 Task: Change the view settings in the email client to display emails by date.
Action: Mouse moved to (236, 35)
Screenshot: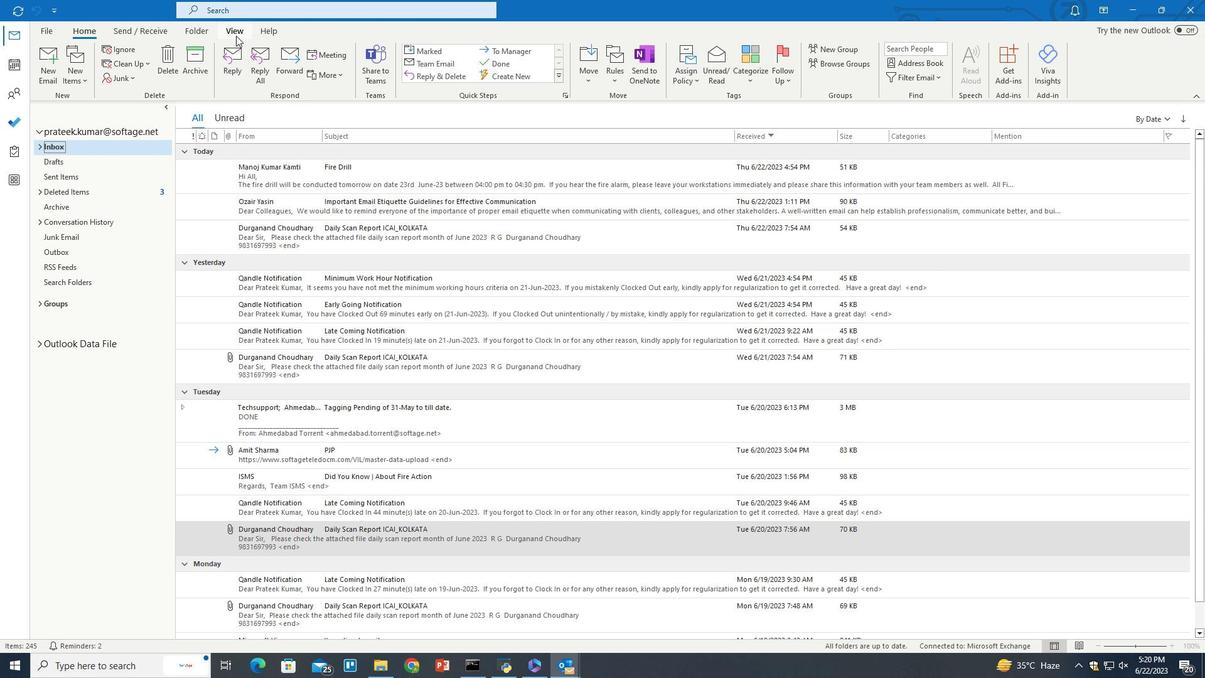 
Action: Mouse pressed left at (236, 35)
Screenshot: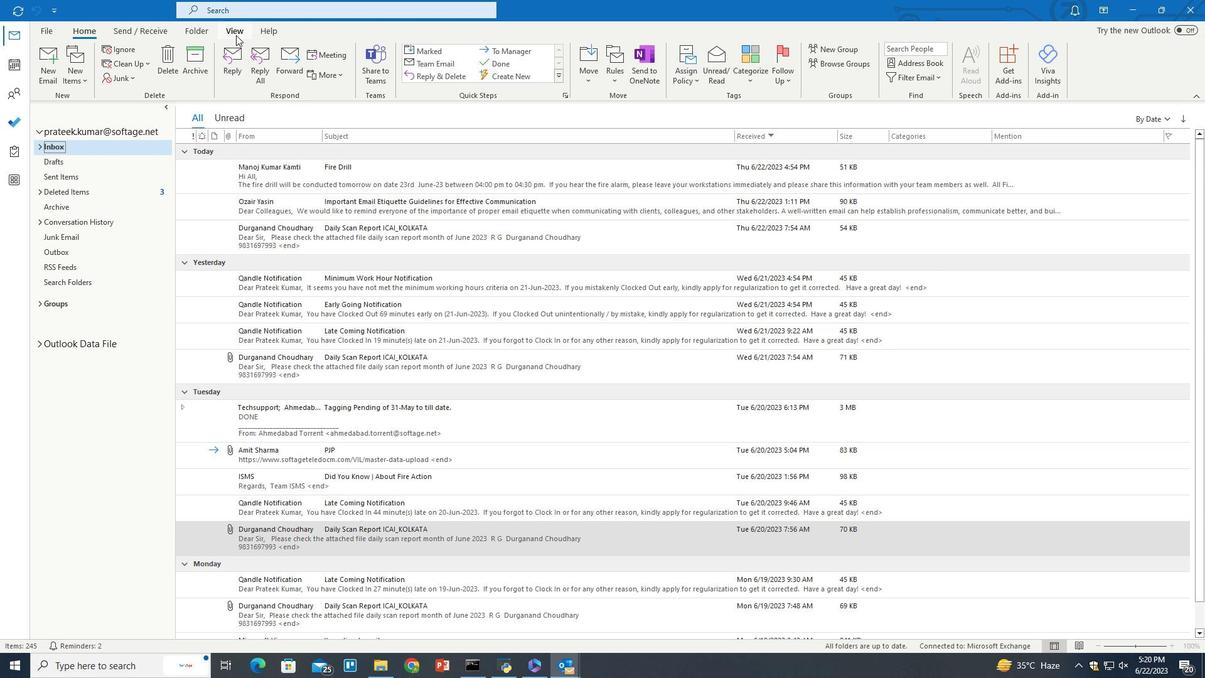 
Action: Mouse moved to (192, 69)
Screenshot: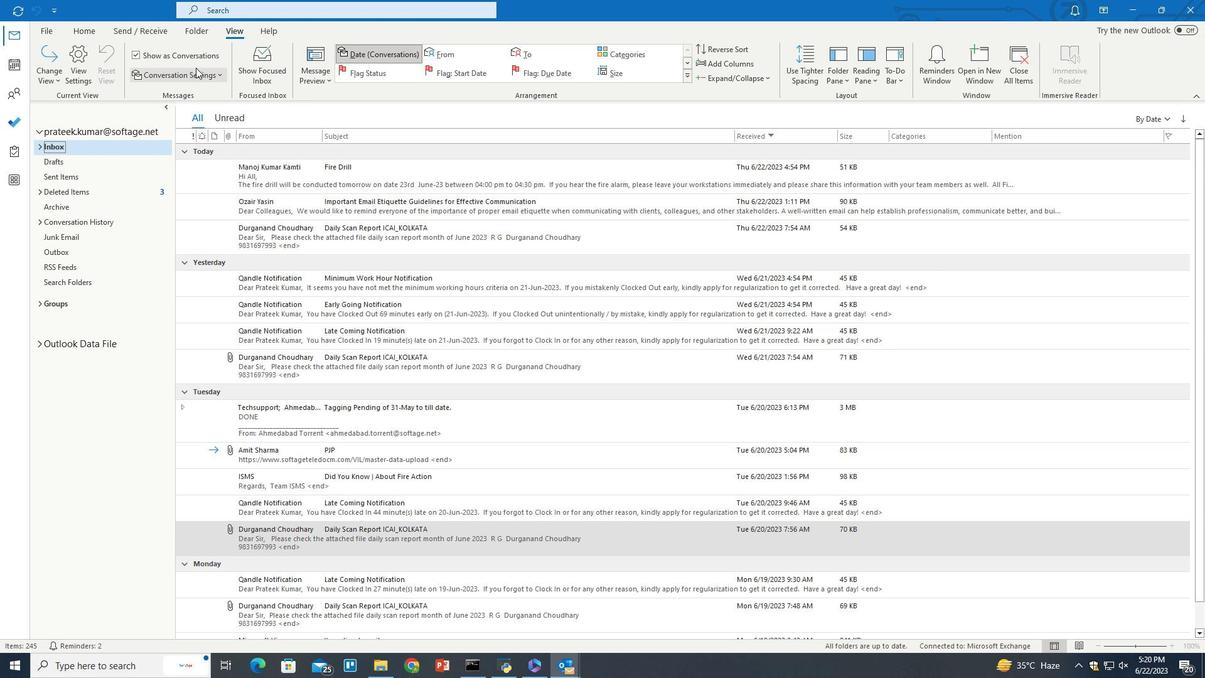 
Action: Mouse pressed left at (192, 69)
Screenshot: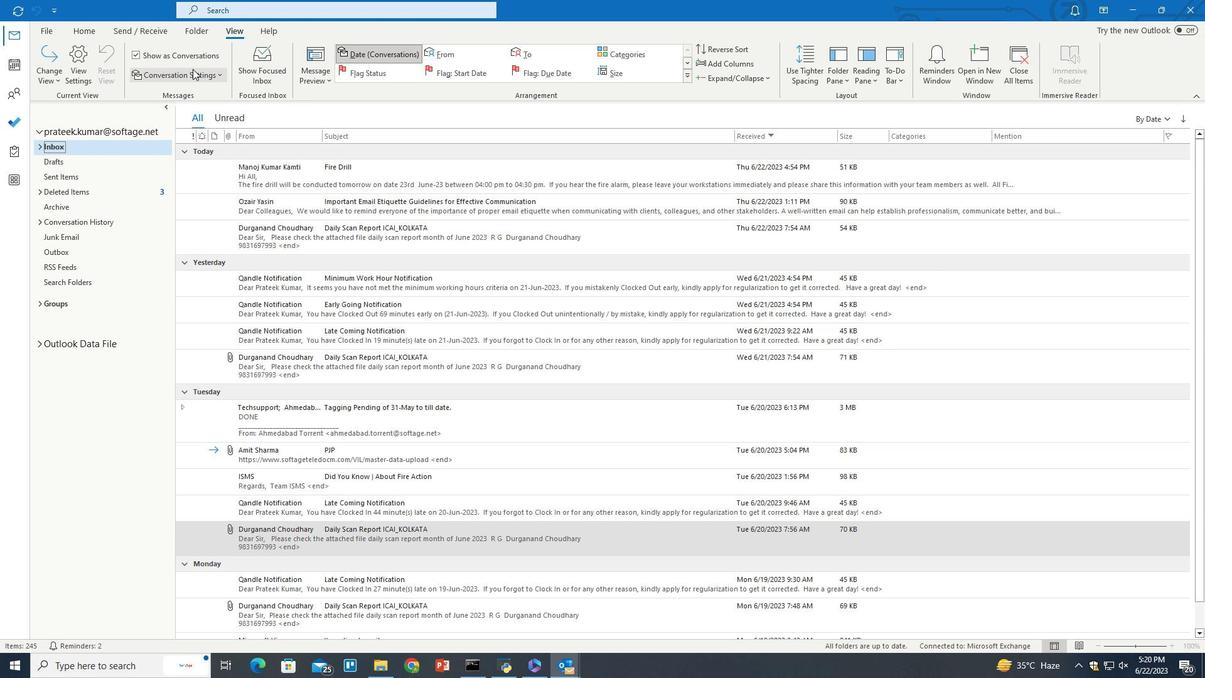 
Action: Mouse moved to (173, 128)
Screenshot: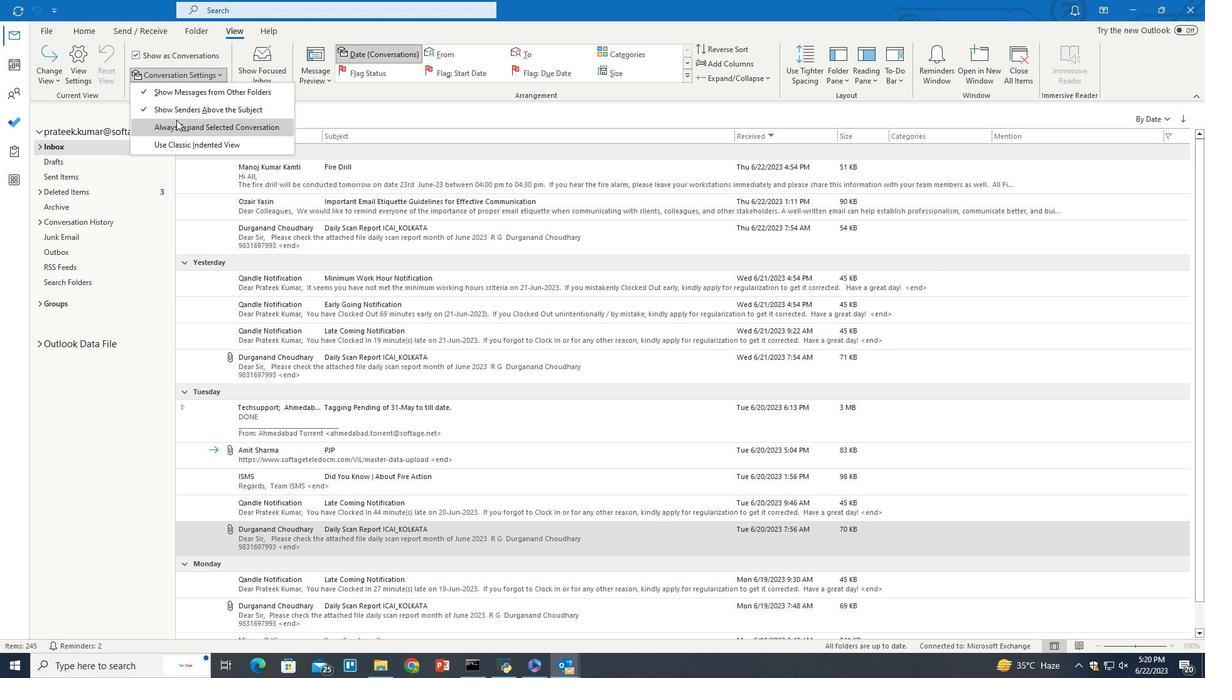 
Action: Mouse pressed left at (173, 128)
Screenshot: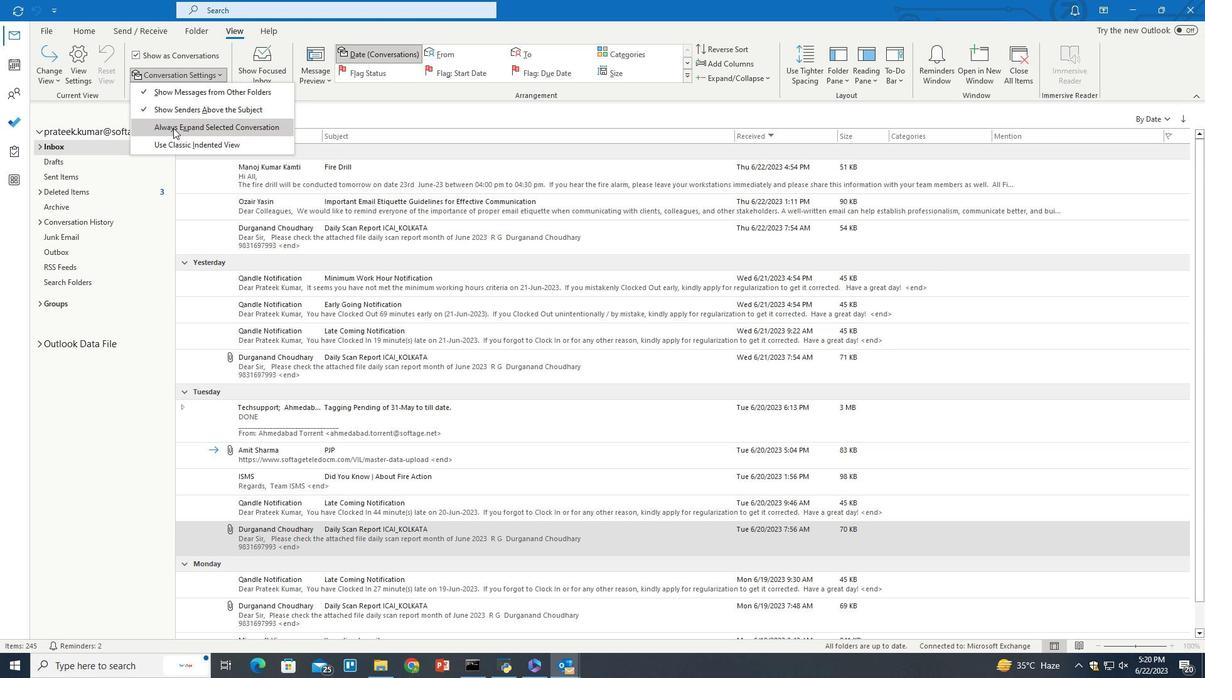 
Action: Mouse moved to (173, 129)
Screenshot: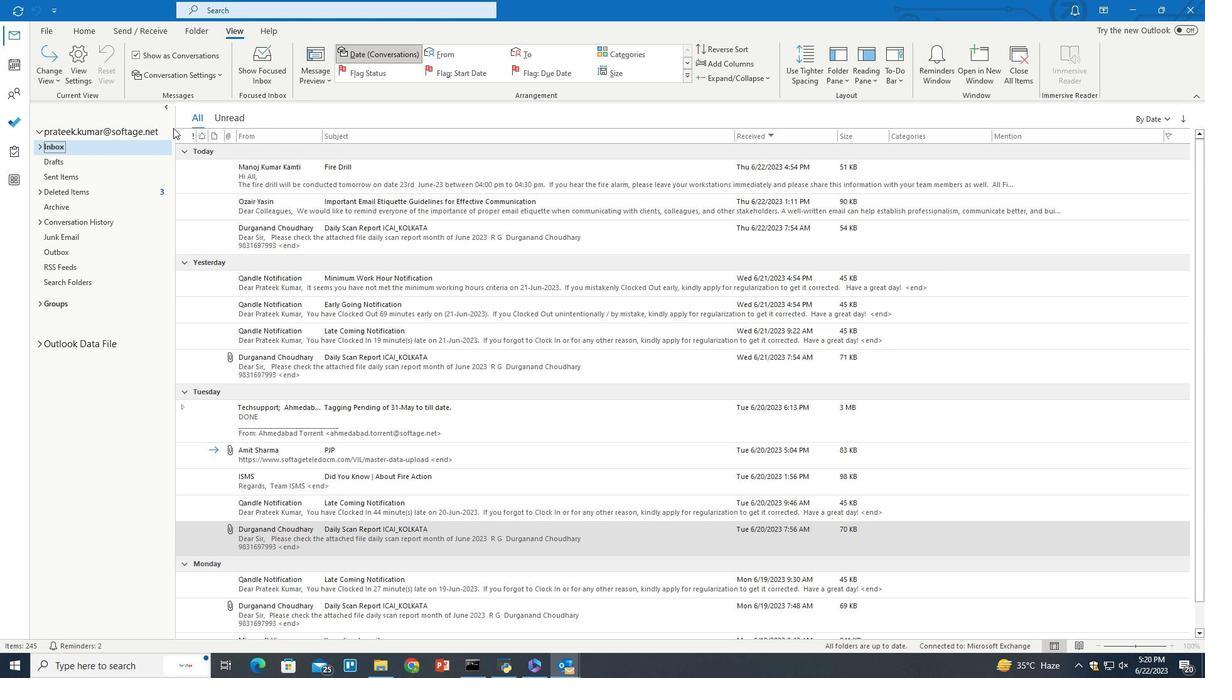 
